 Task: Search for the email with the subject Request for a change in project deadline logged in from softage.1@softage.net with the filter, email from softage.6@softage.net and a new filter,  Mark as read
Action: Mouse moved to (911, 100)
Screenshot: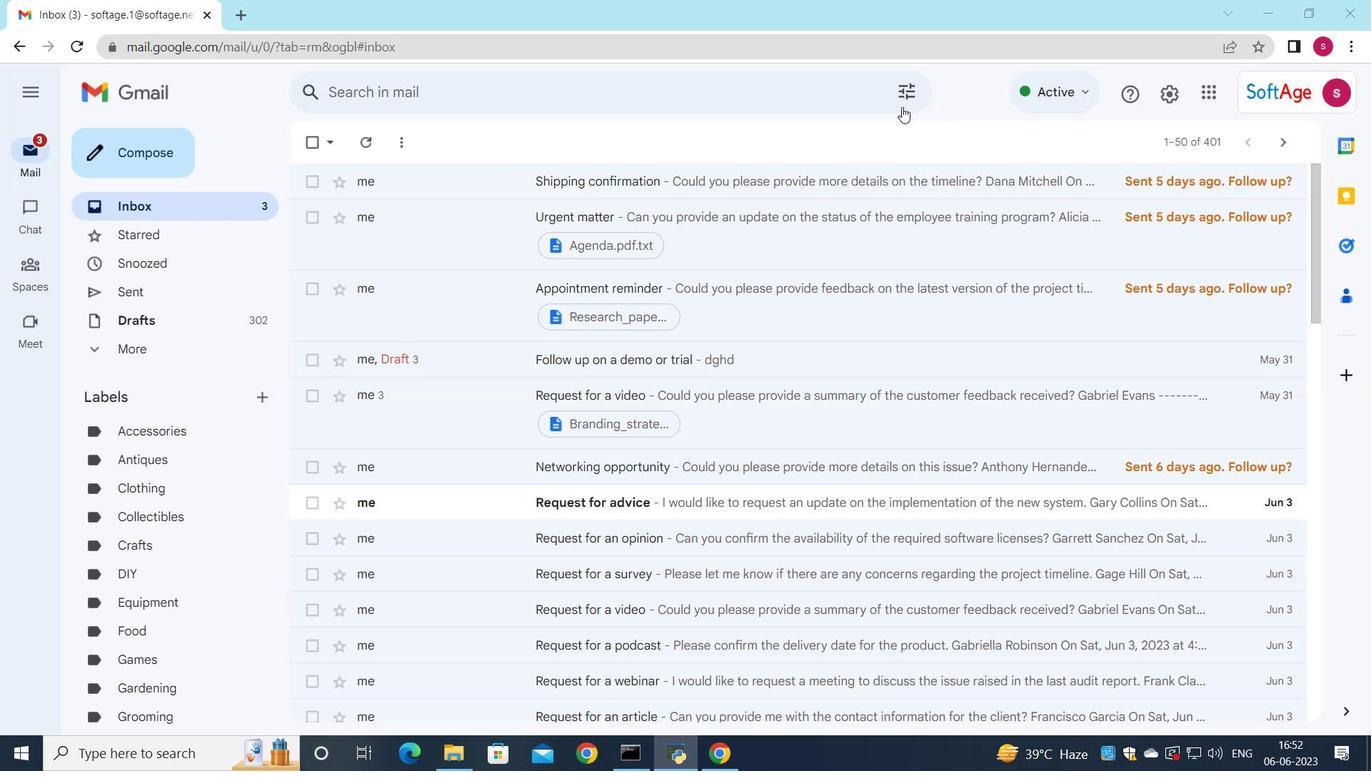 
Action: Mouse pressed left at (911, 100)
Screenshot: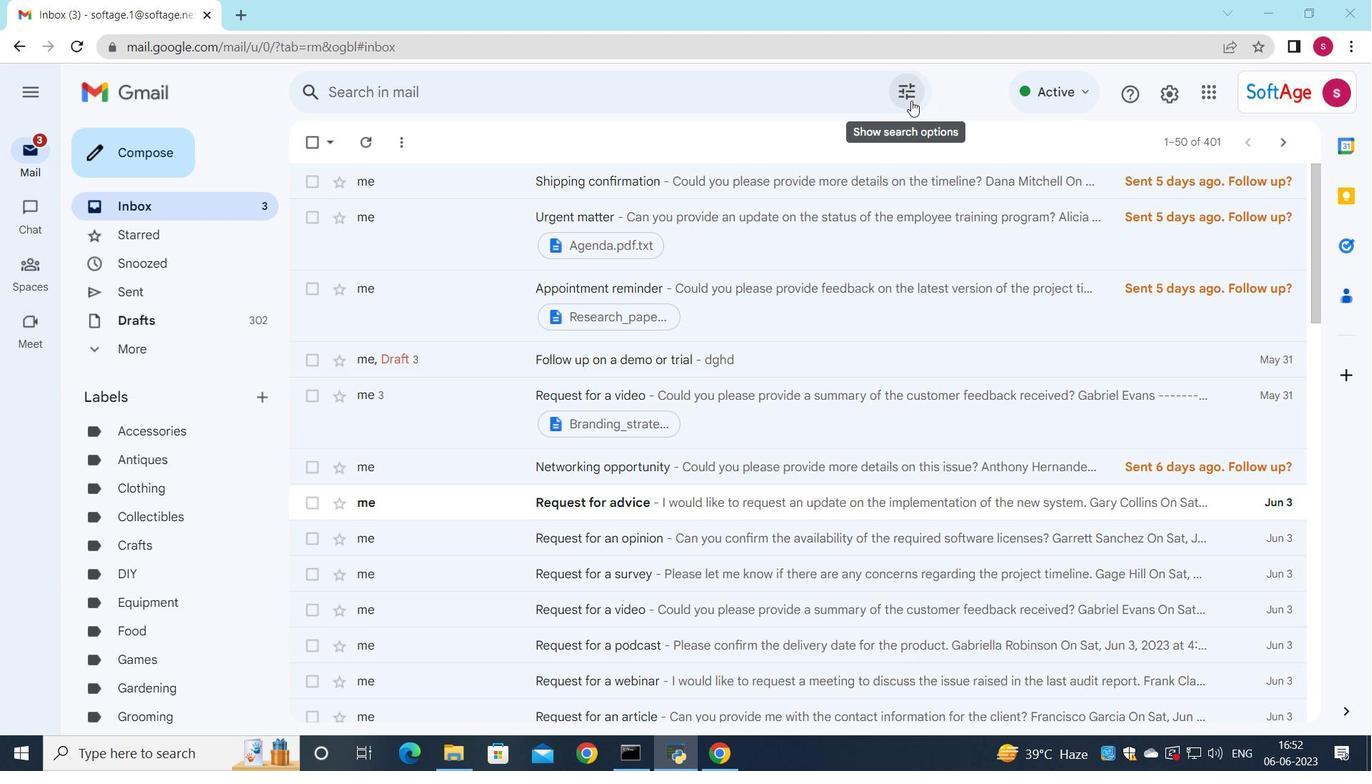 
Action: Mouse moved to (670, 202)
Screenshot: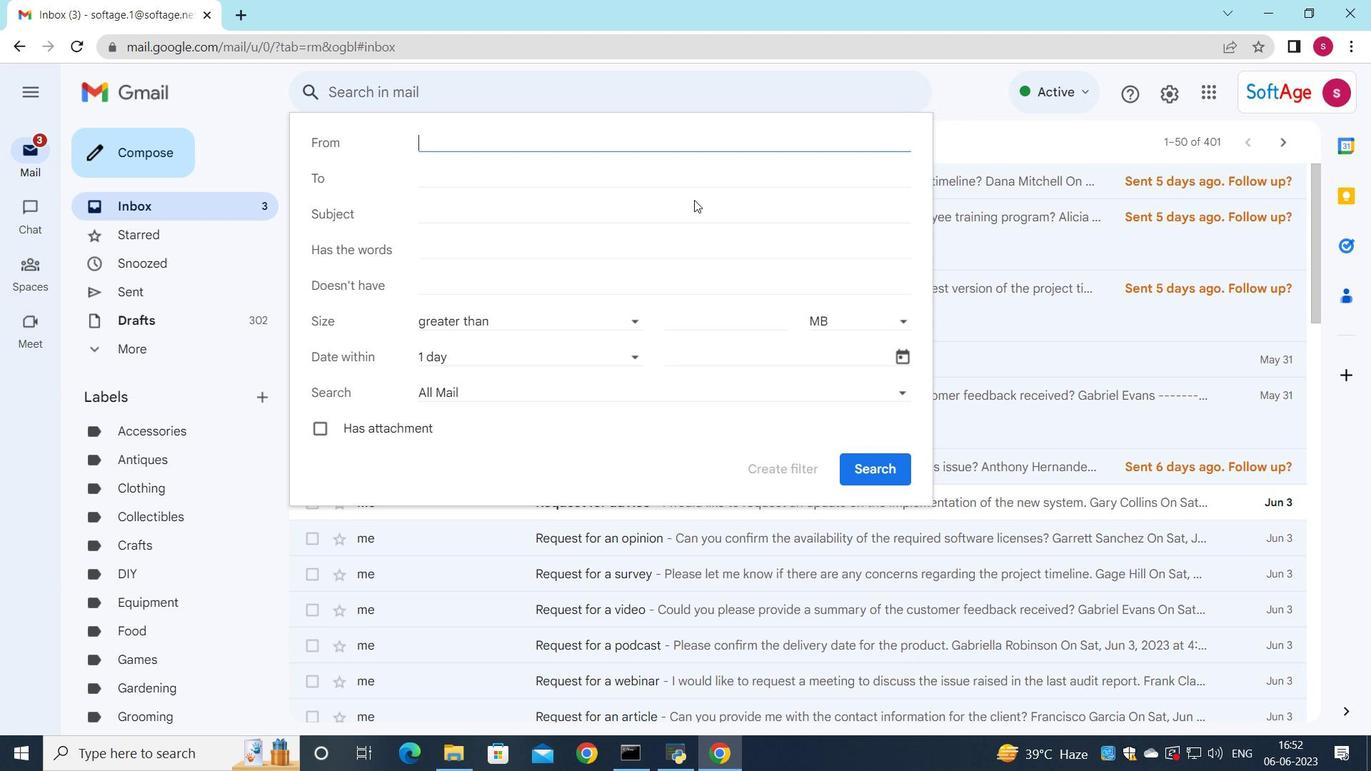 
Action: Key pressed s
Screenshot: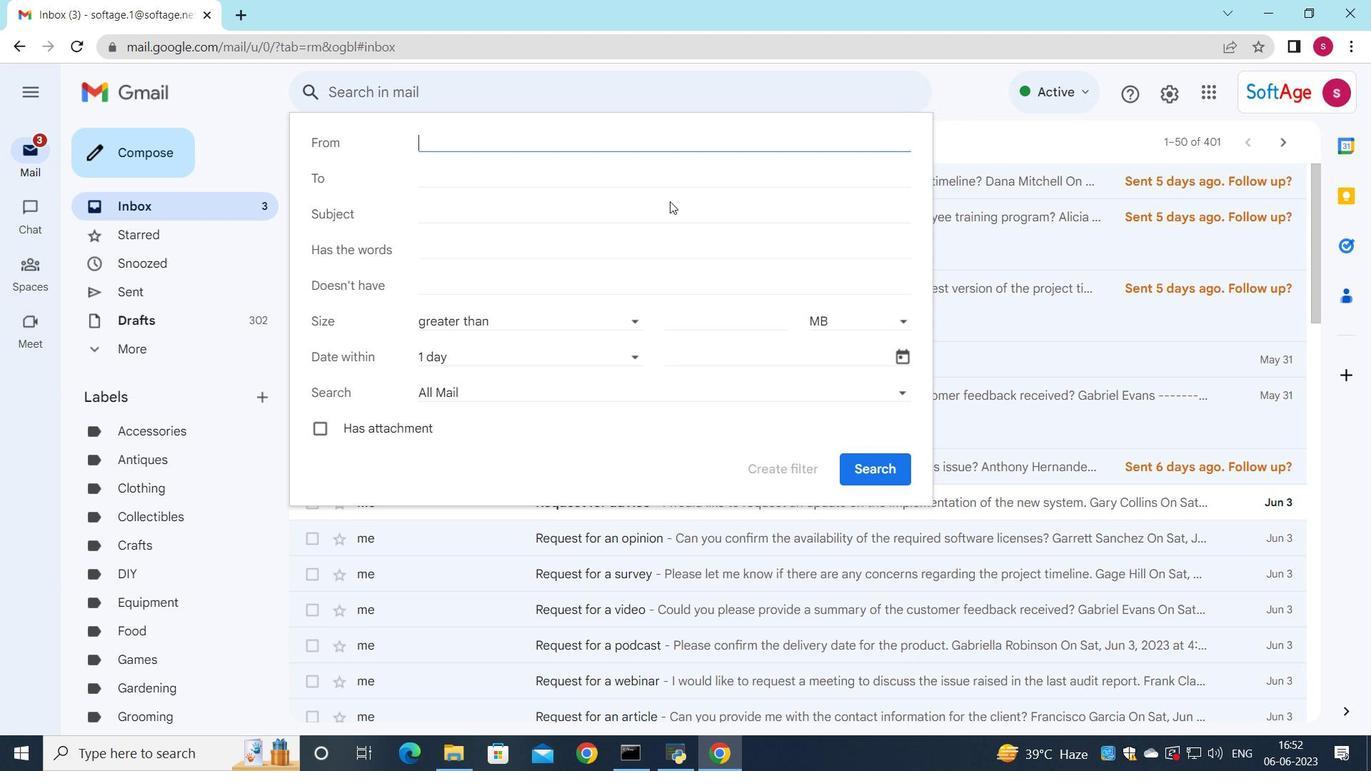 
Action: Mouse moved to (572, 183)
Screenshot: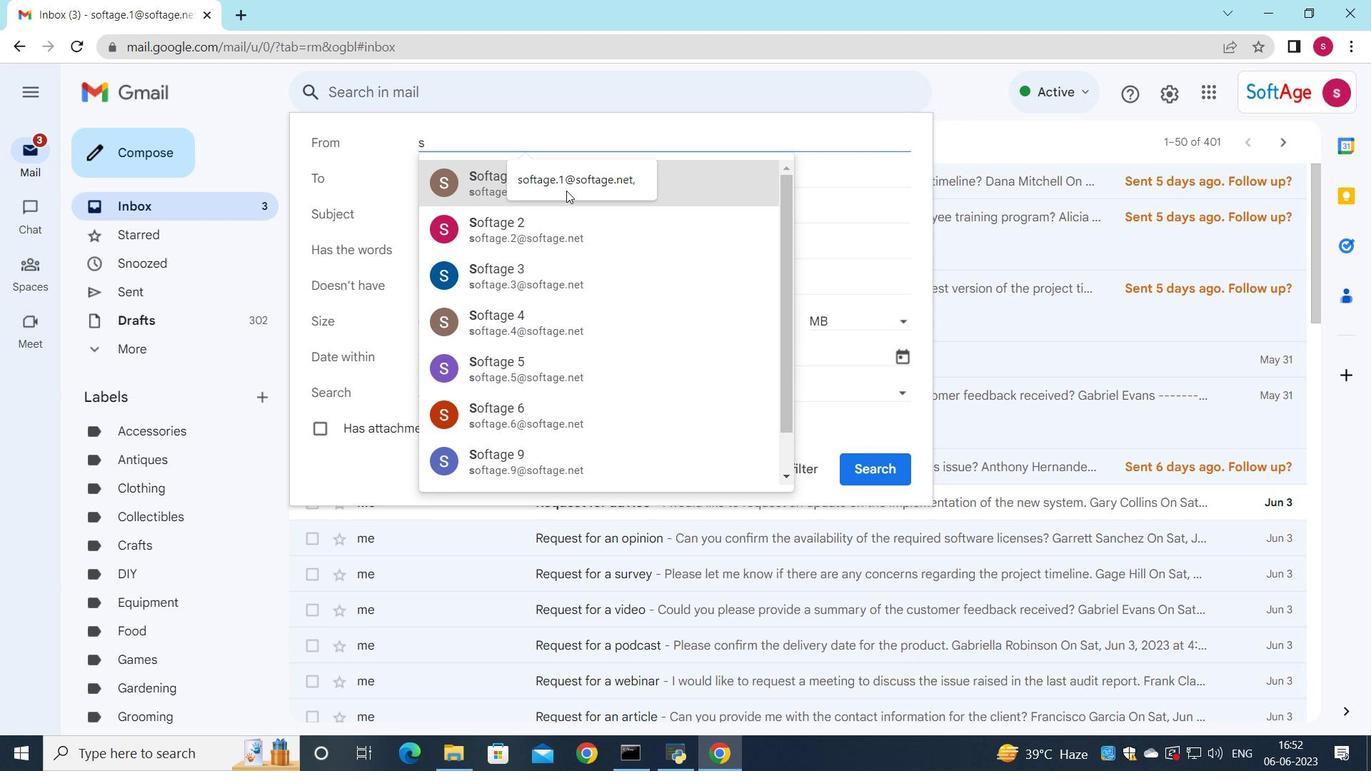 
Action: Mouse pressed left at (572, 183)
Screenshot: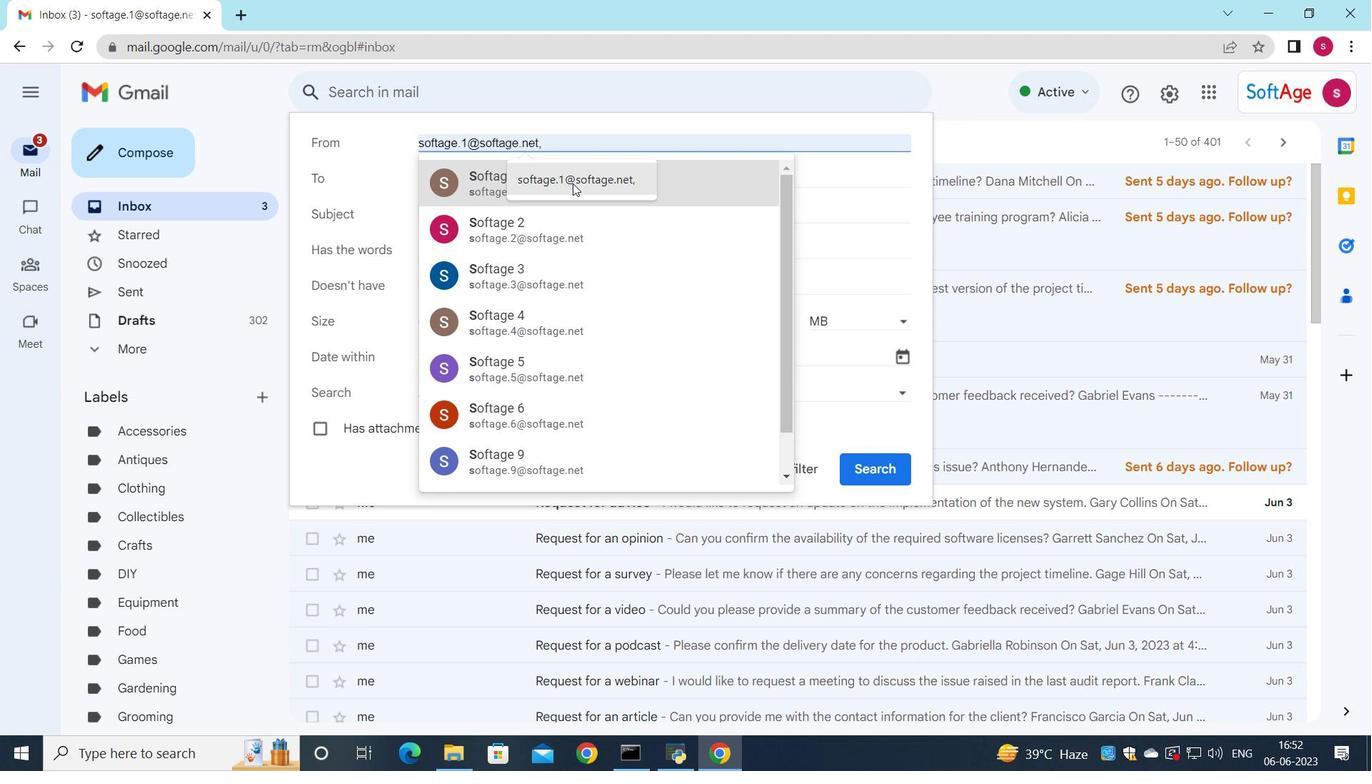 
Action: Mouse moved to (492, 192)
Screenshot: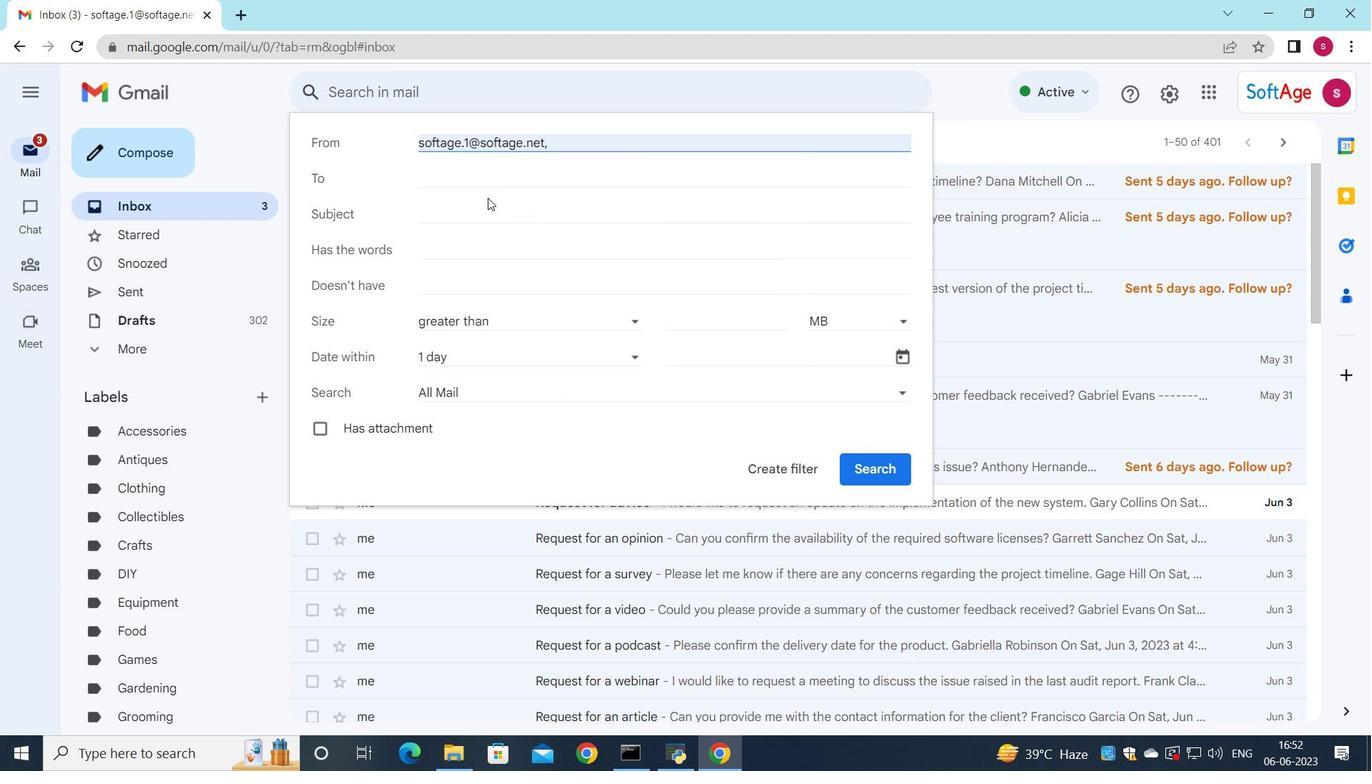 
Action: Mouse pressed left at (492, 192)
Screenshot: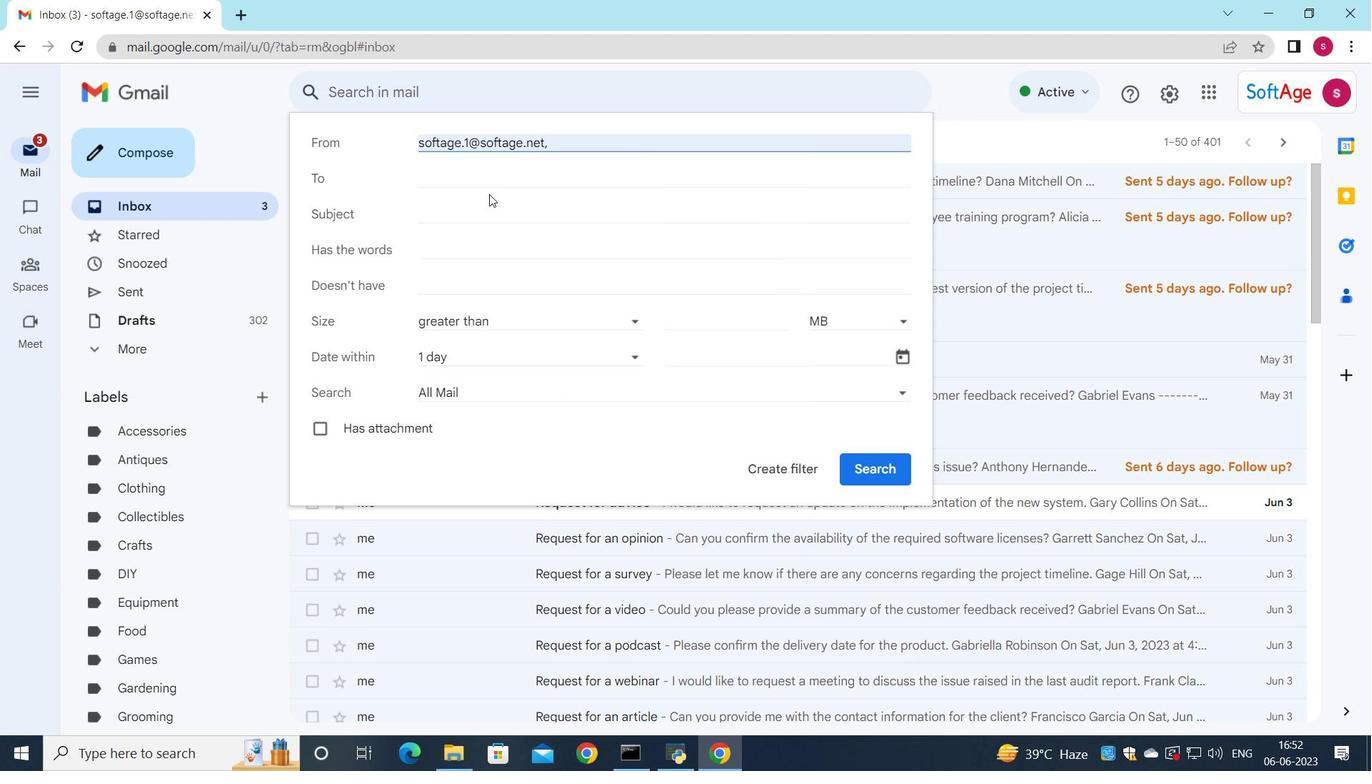 
Action: Mouse moved to (490, 182)
Screenshot: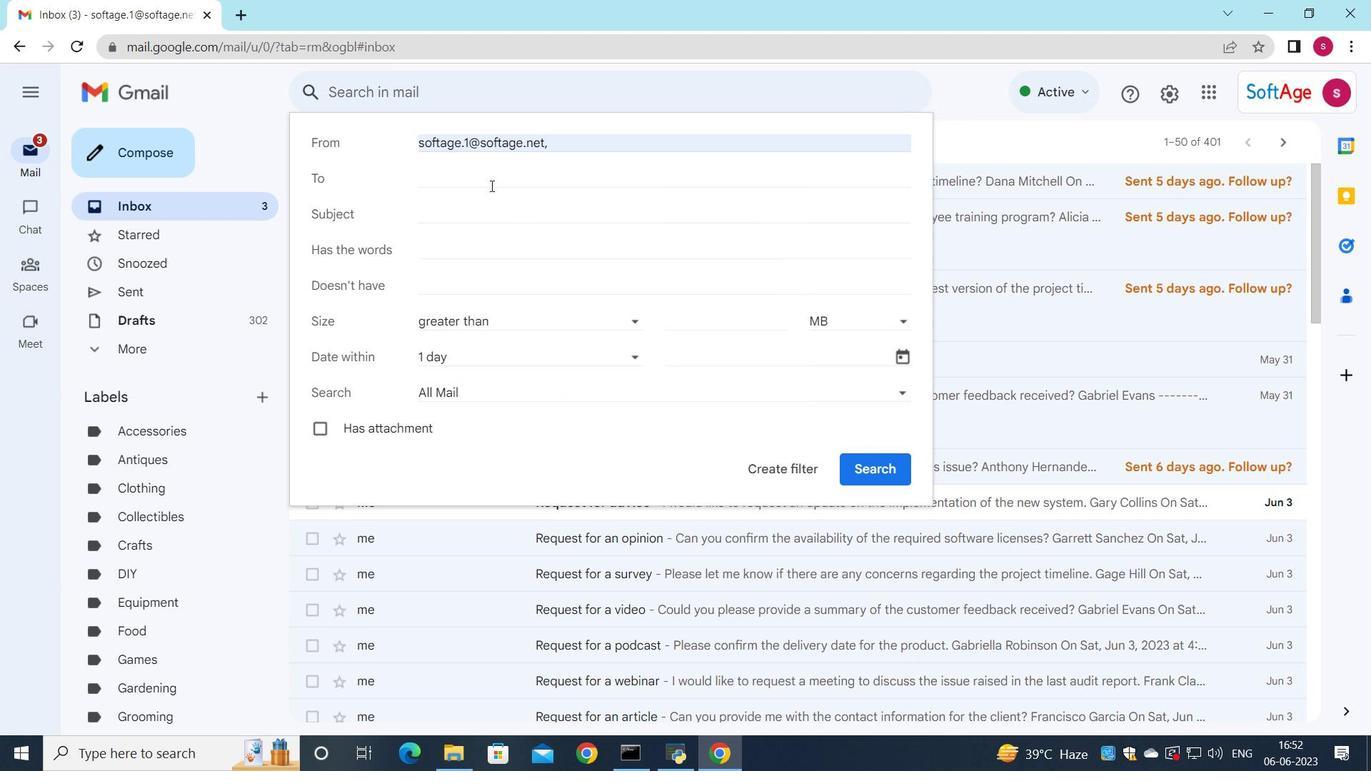 
Action: Mouse pressed left at (490, 182)
Screenshot: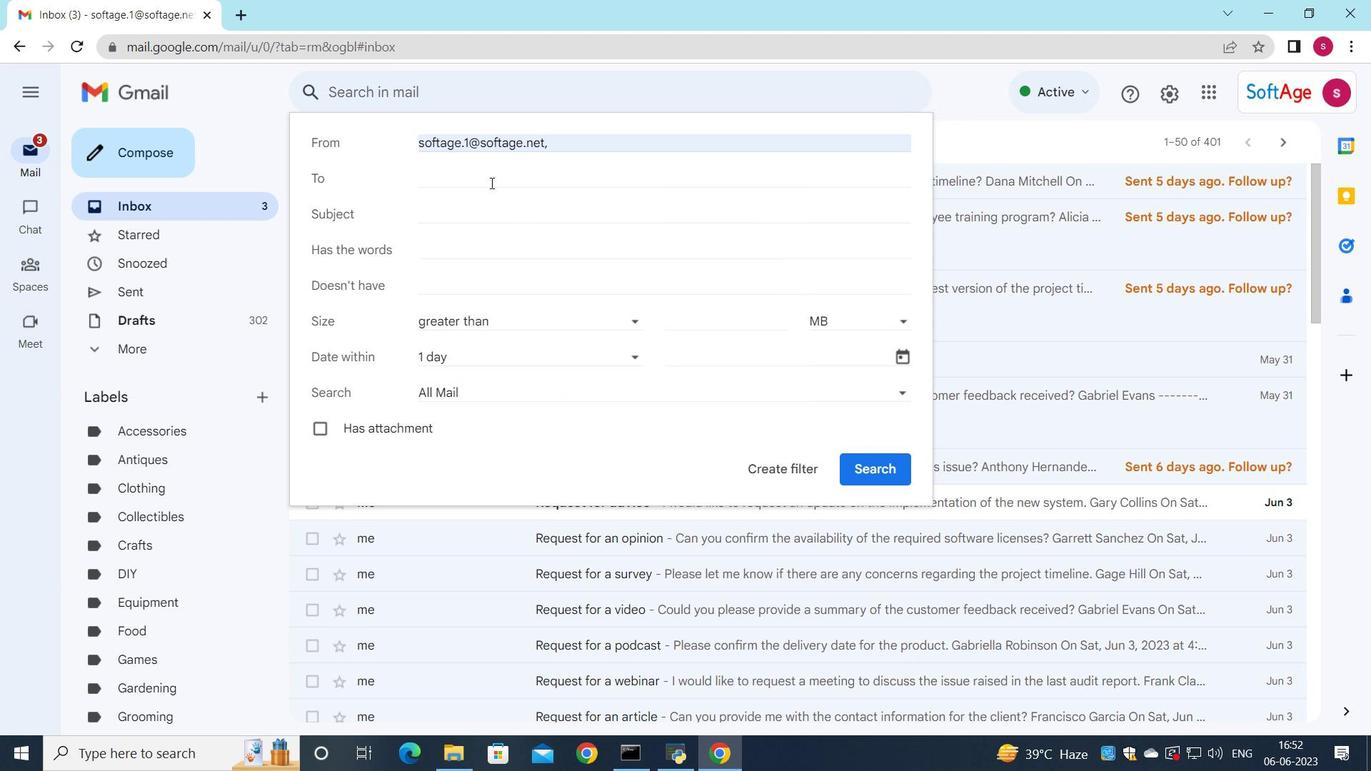 
Action: Key pressed s
Screenshot: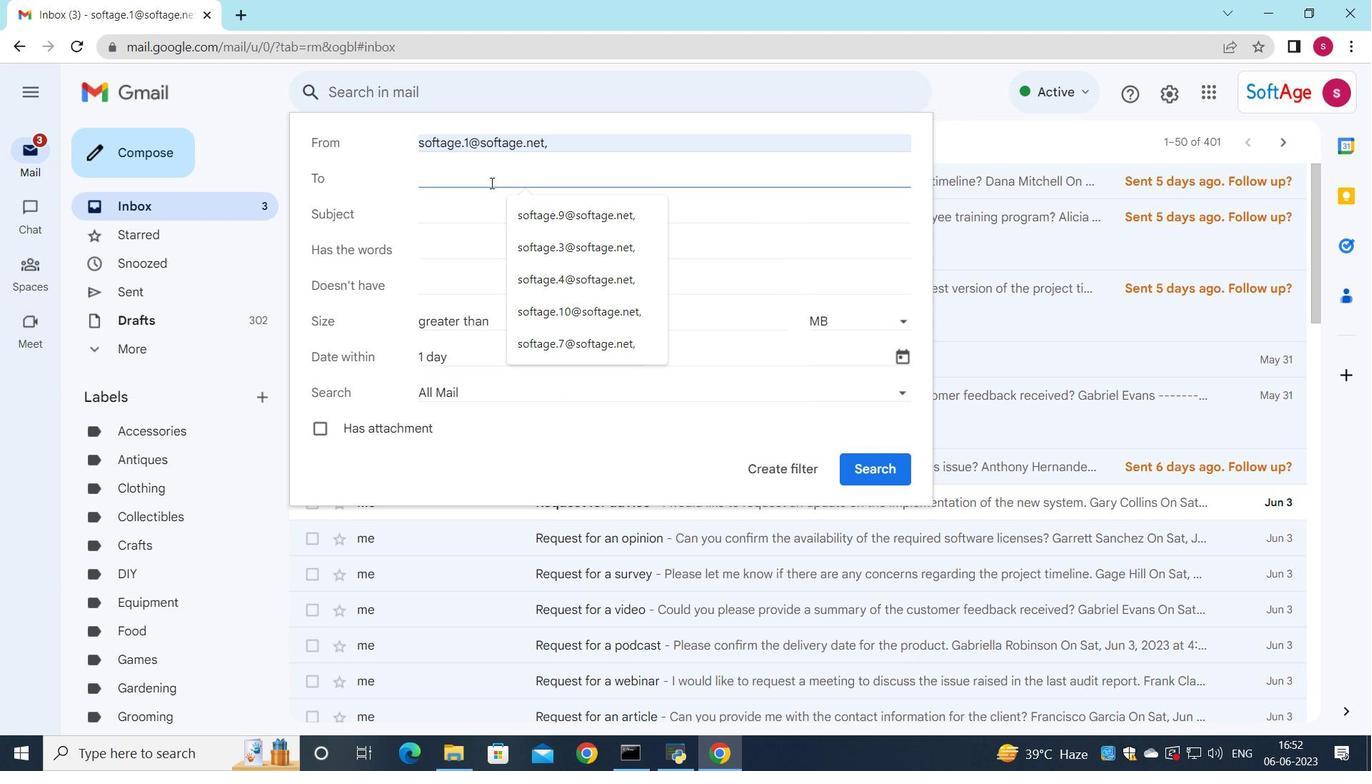
Action: Mouse moved to (521, 454)
Screenshot: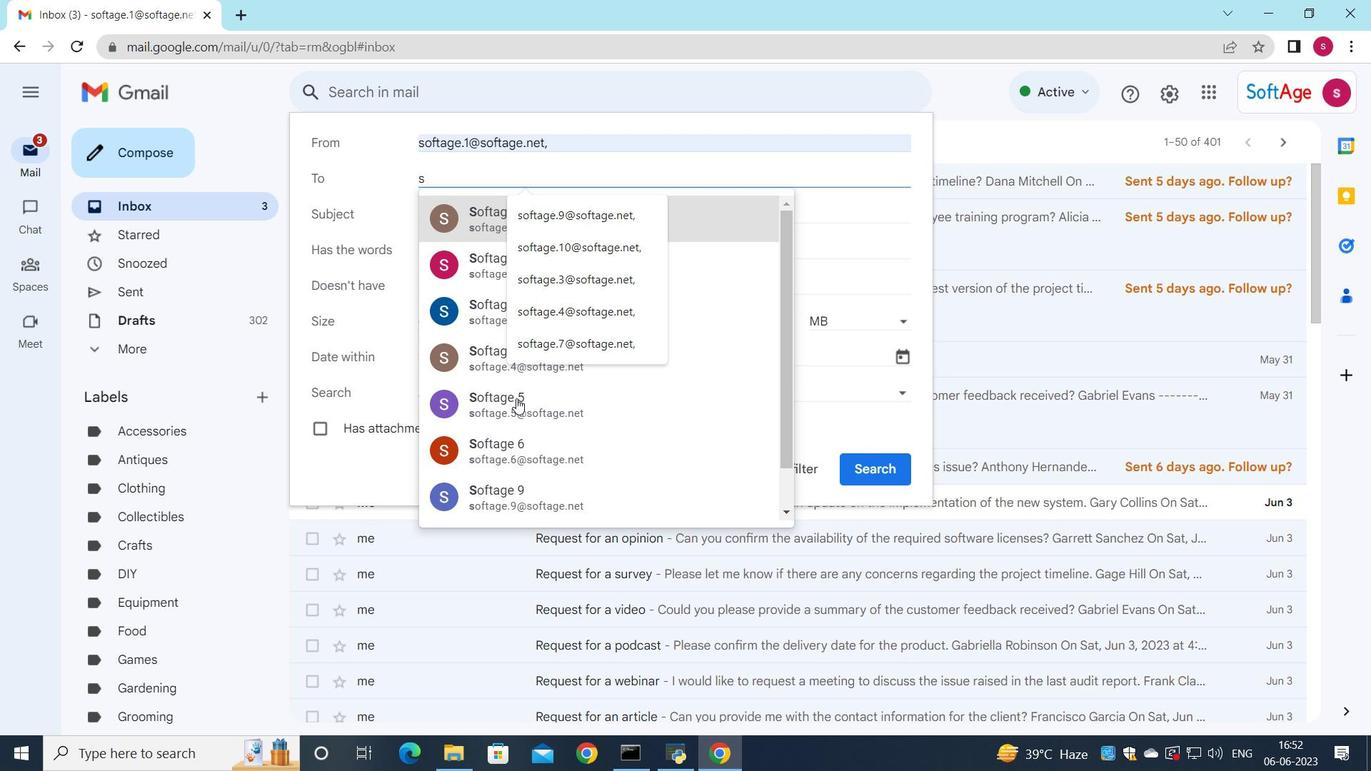 
Action: Mouse pressed left at (521, 454)
Screenshot: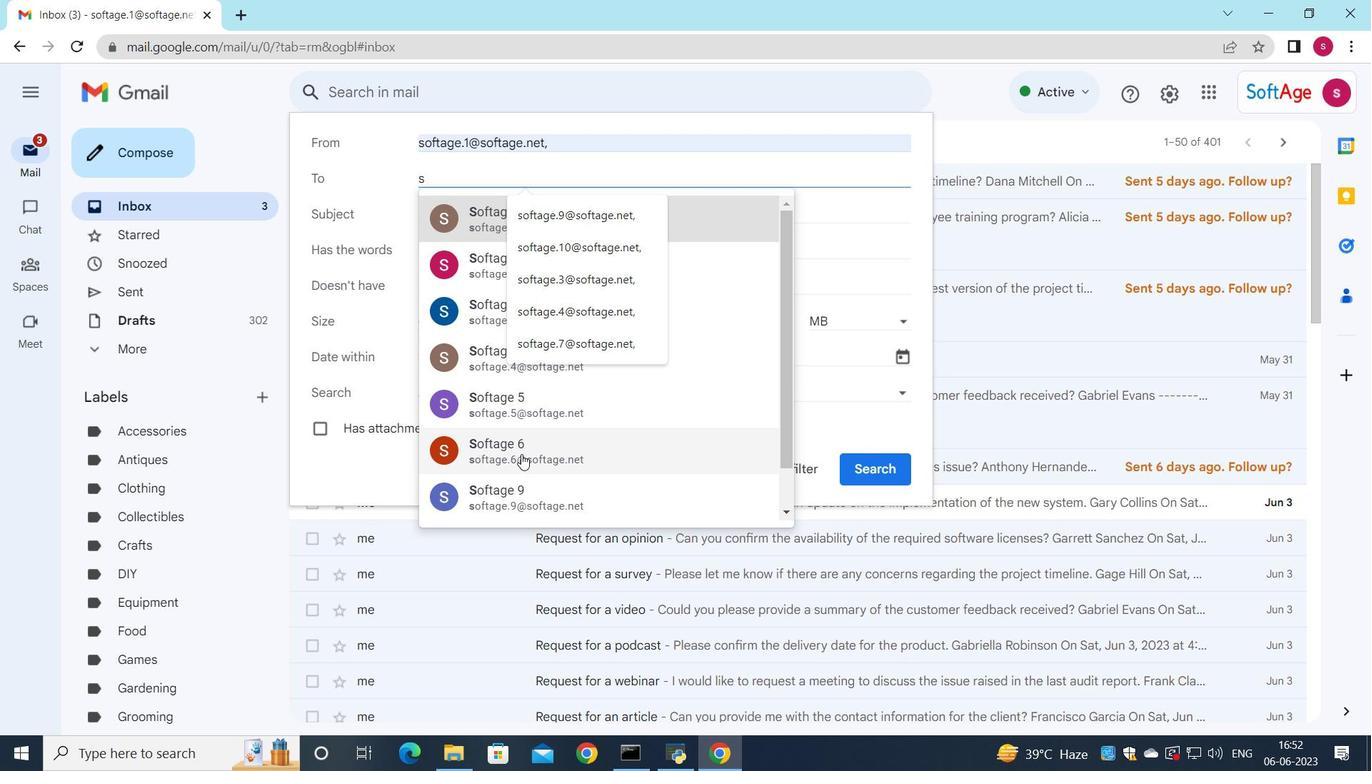 
Action: Mouse moved to (450, 216)
Screenshot: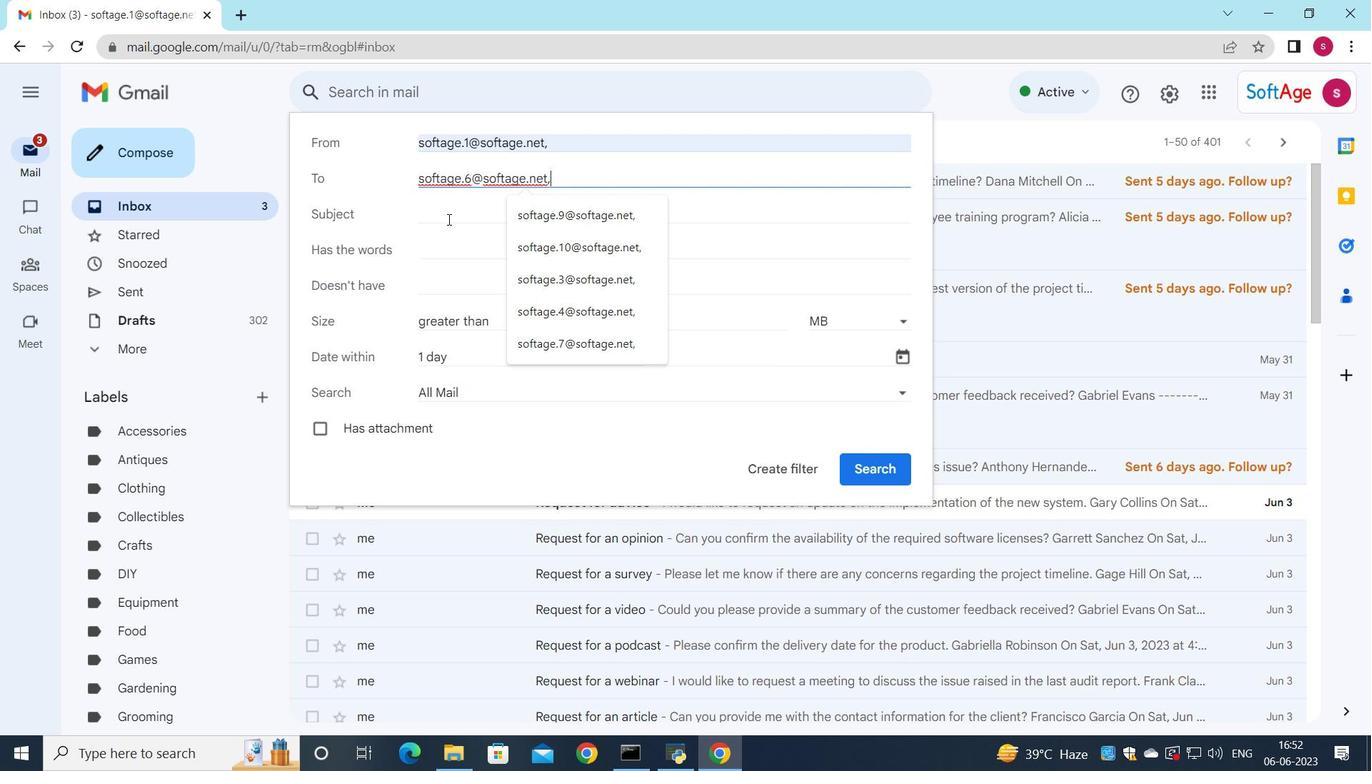 
Action: Mouse pressed left at (450, 217)
Screenshot: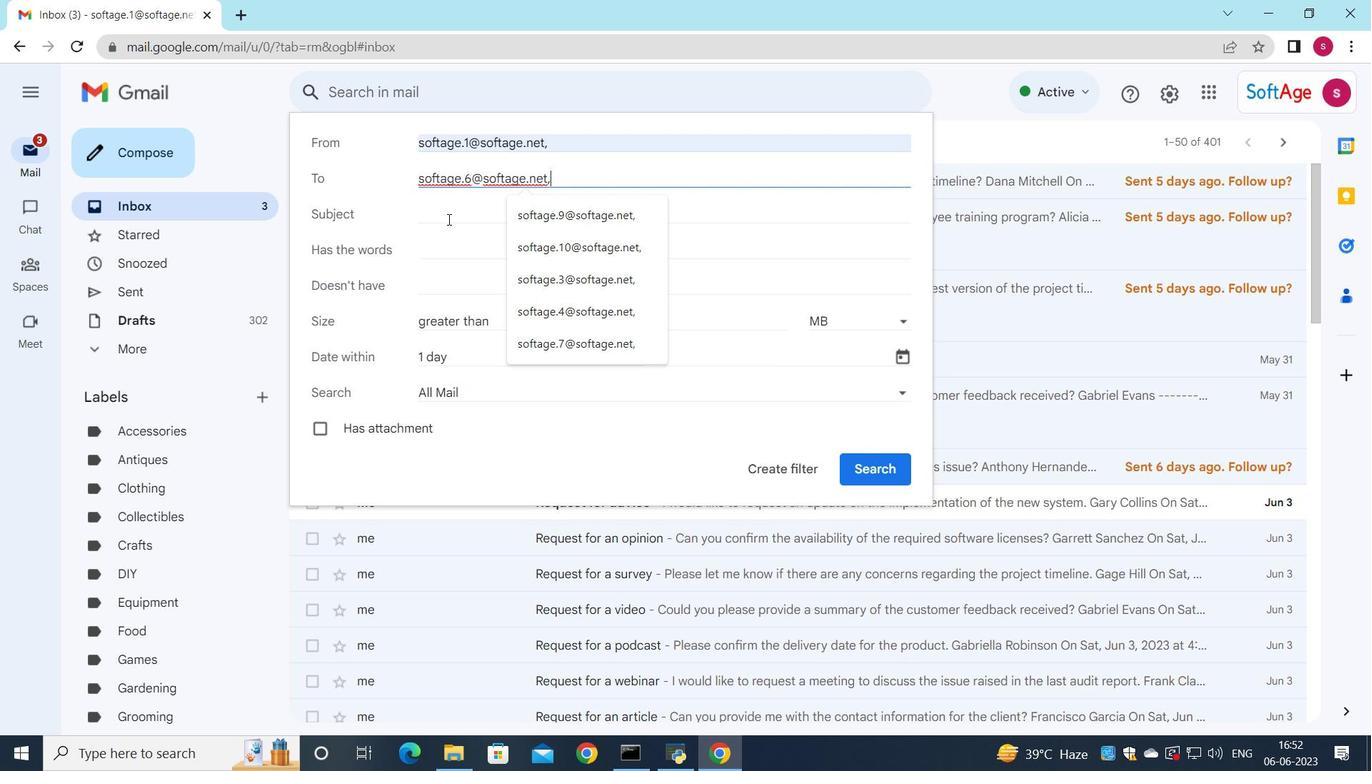 
Action: Key pressed <Key.shift>request<Key.space>for<Key.space>a<Key.space>change<Key.space>in<Key.space>project<Key.space>deadline<Key.space>
Screenshot: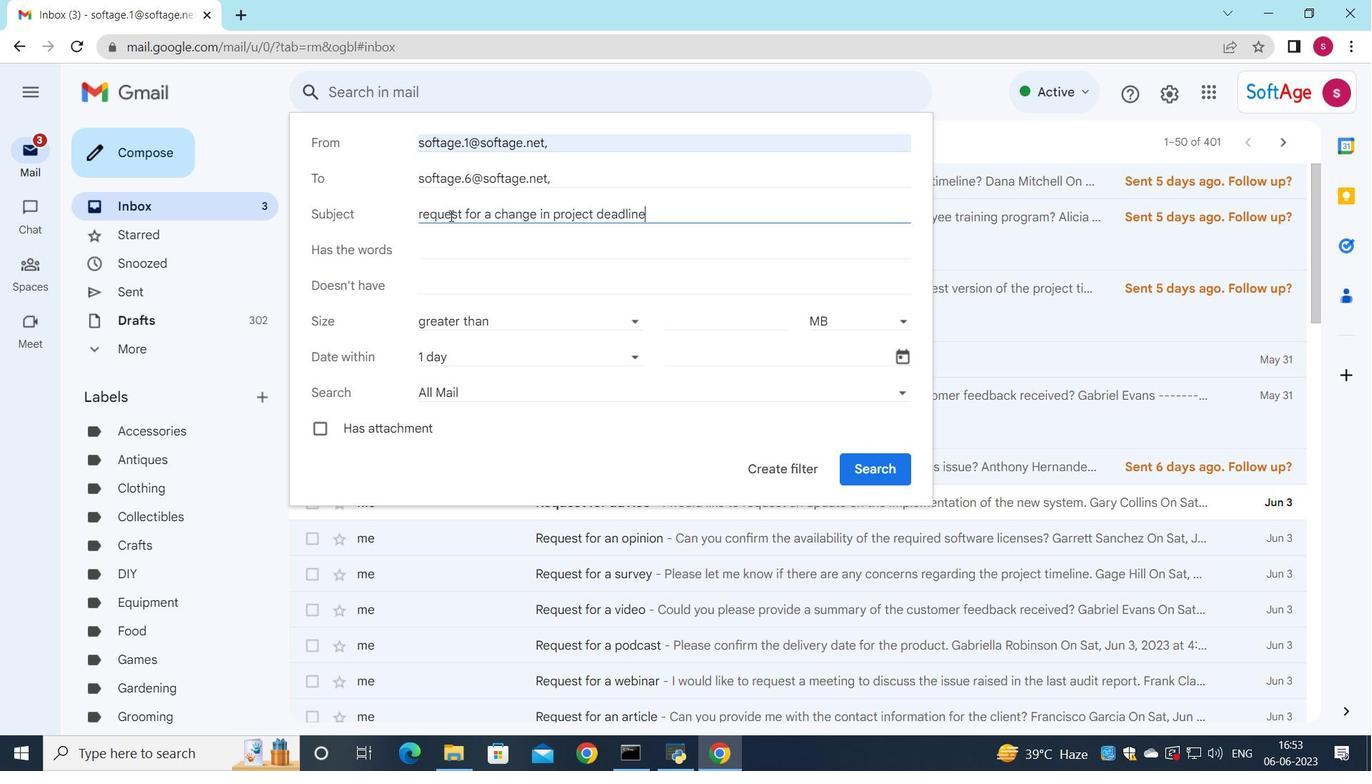 
Action: Mouse moved to (598, 352)
Screenshot: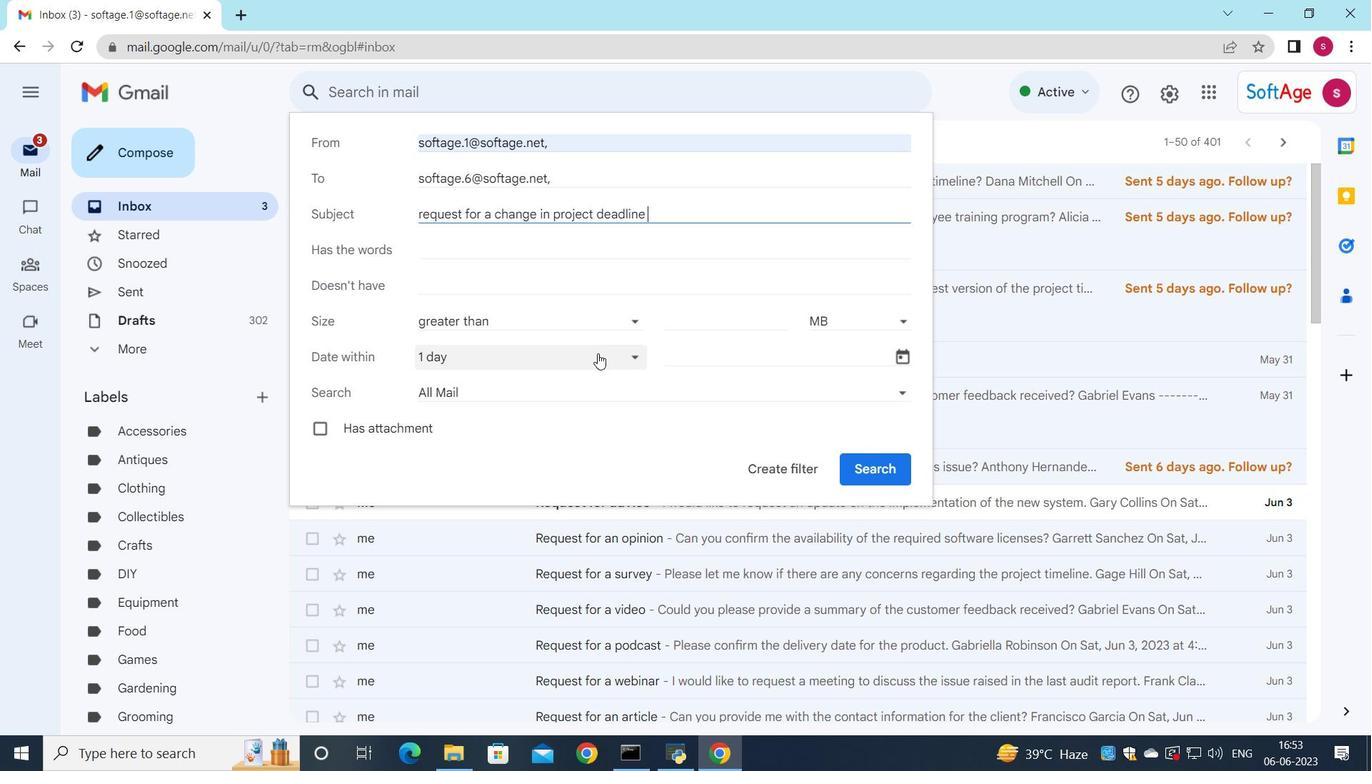 
Action: Mouse pressed left at (598, 352)
Screenshot: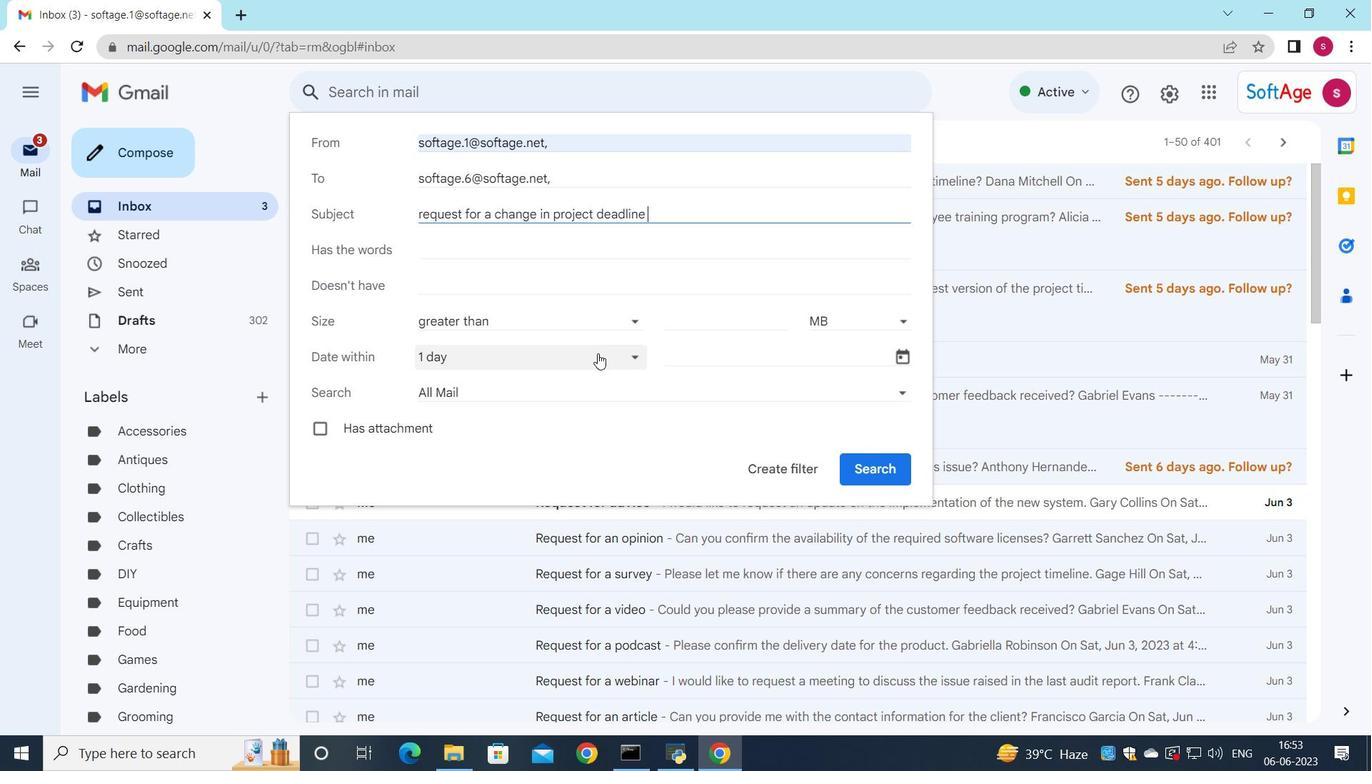 
Action: Mouse moved to (492, 561)
Screenshot: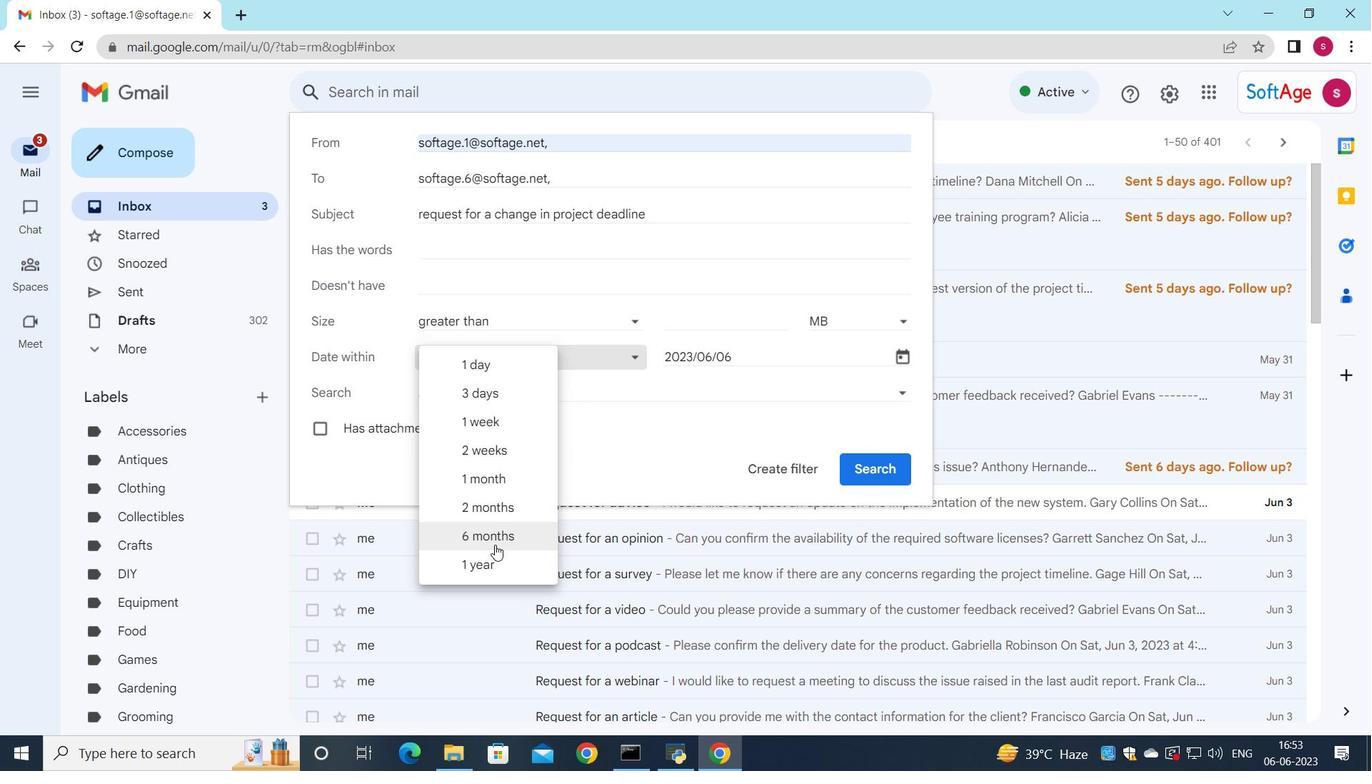 
Action: Mouse pressed left at (492, 561)
Screenshot: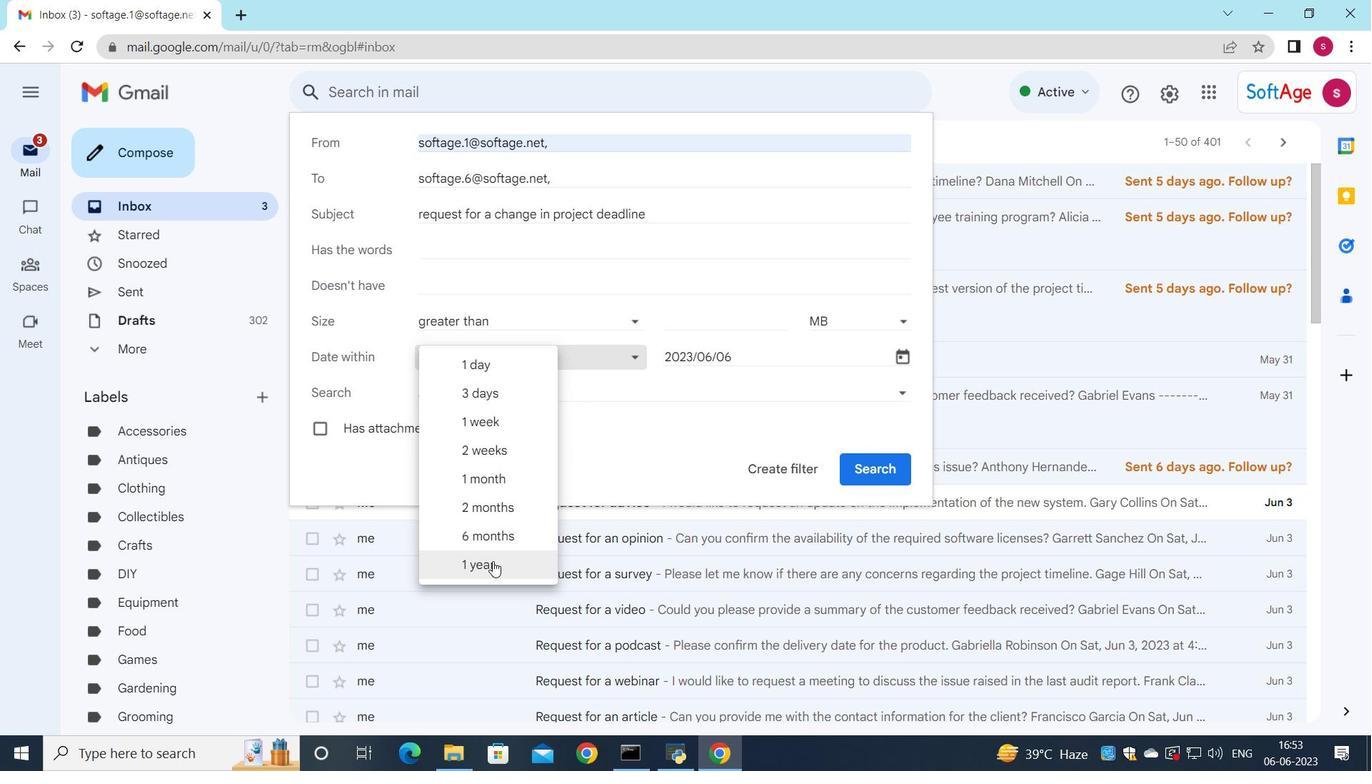
Action: Mouse moved to (779, 470)
Screenshot: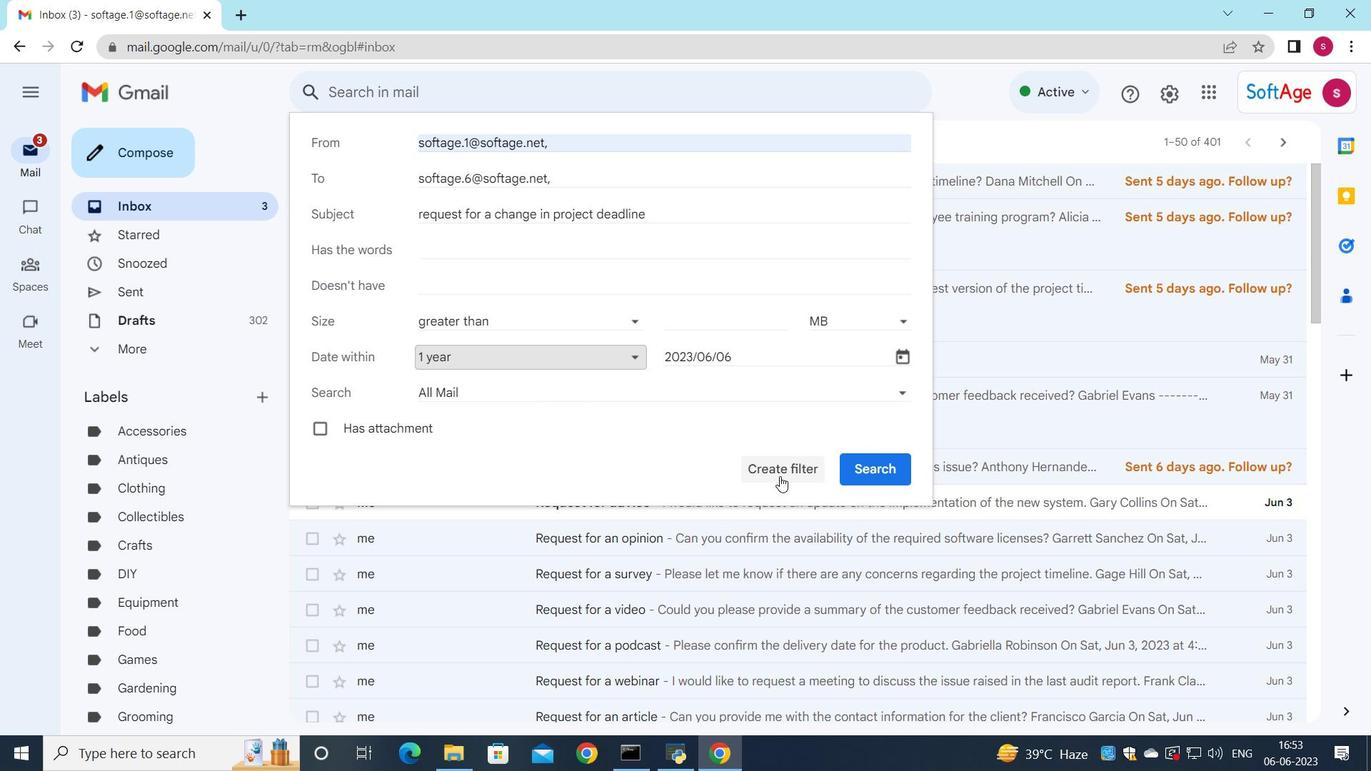 
Action: Mouse pressed left at (779, 470)
Screenshot: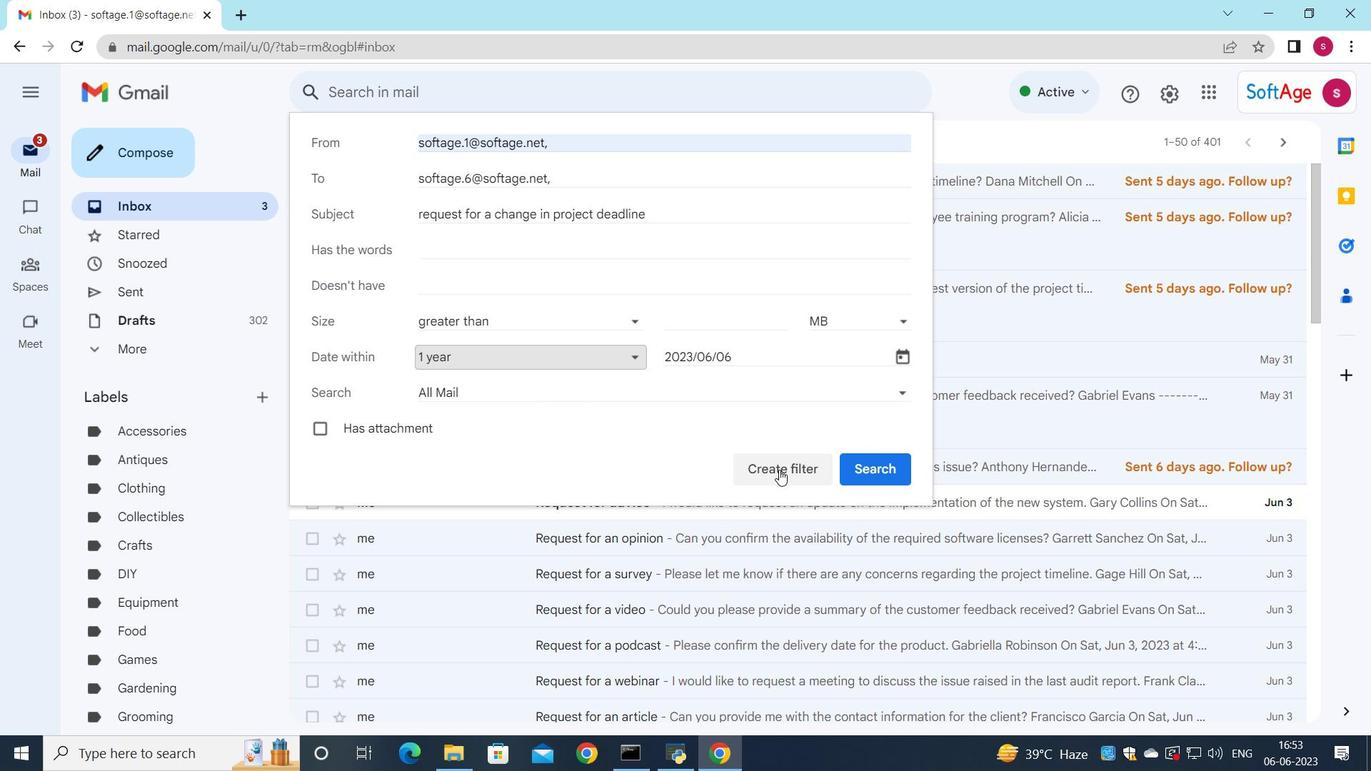 
Action: Mouse moved to (343, 209)
Screenshot: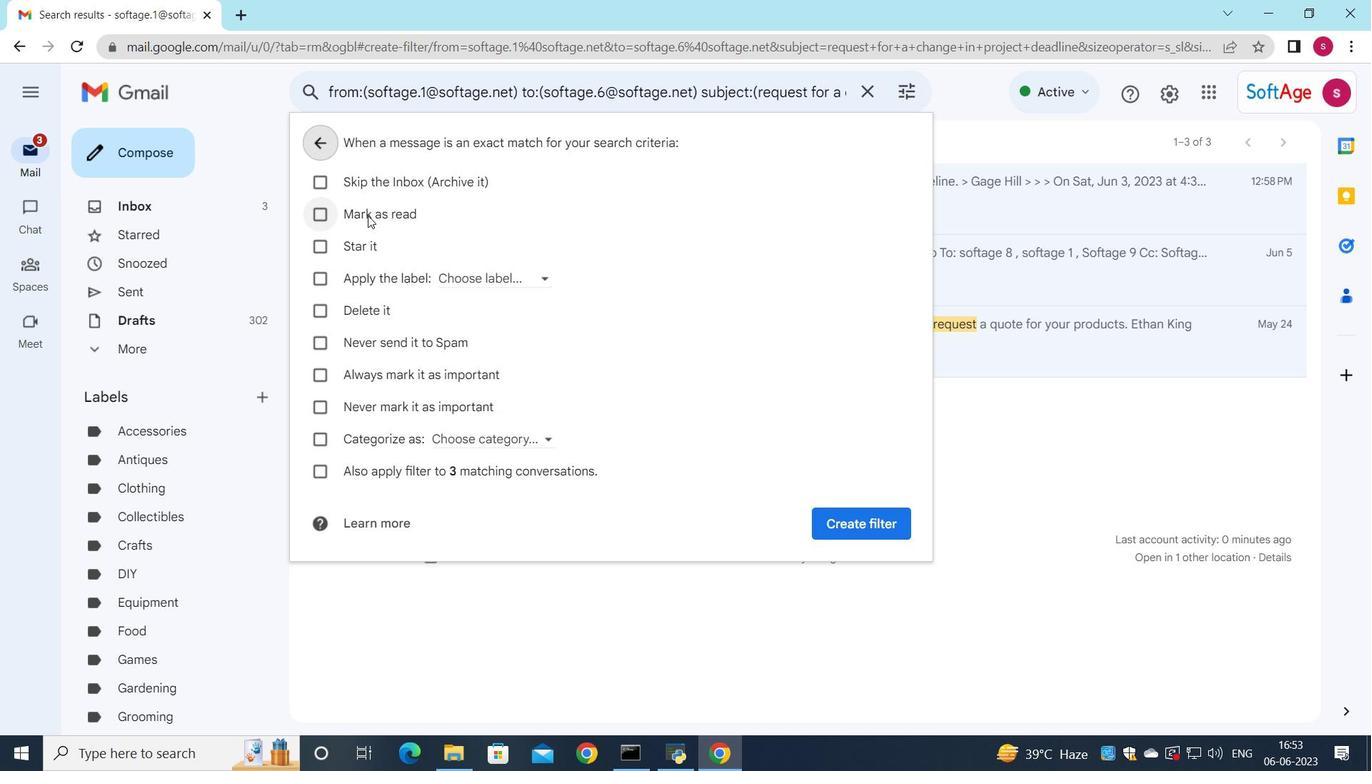 
Action: Mouse pressed left at (343, 209)
Screenshot: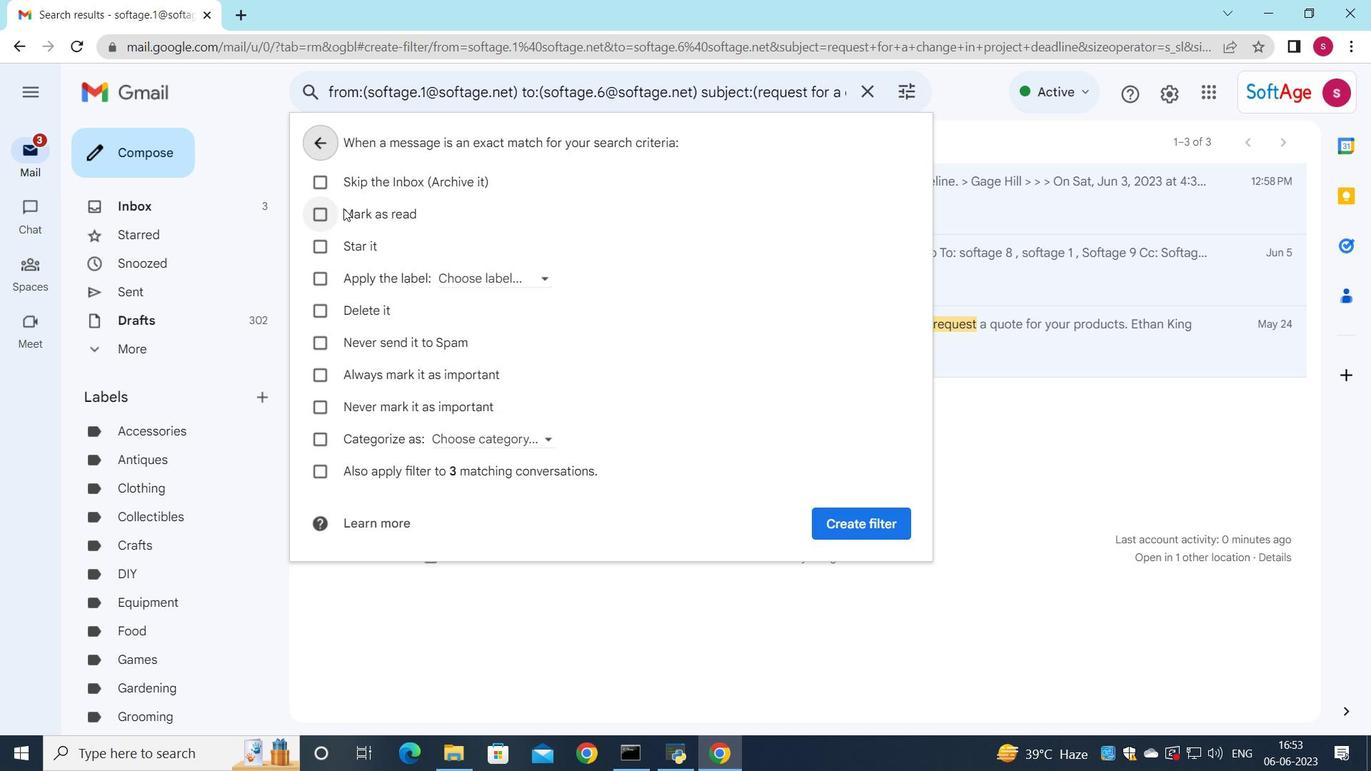 
Action: Mouse moved to (879, 530)
Screenshot: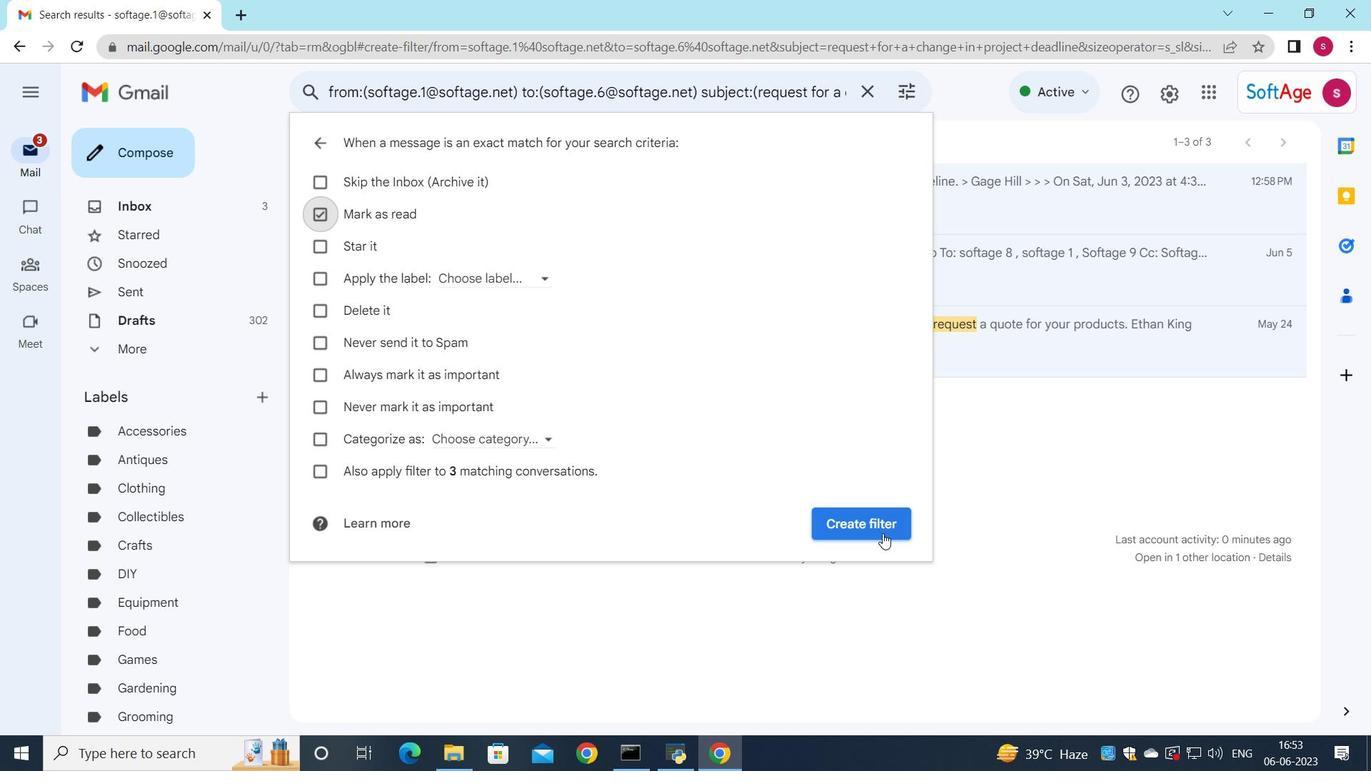 
Action: Mouse pressed left at (879, 530)
Screenshot: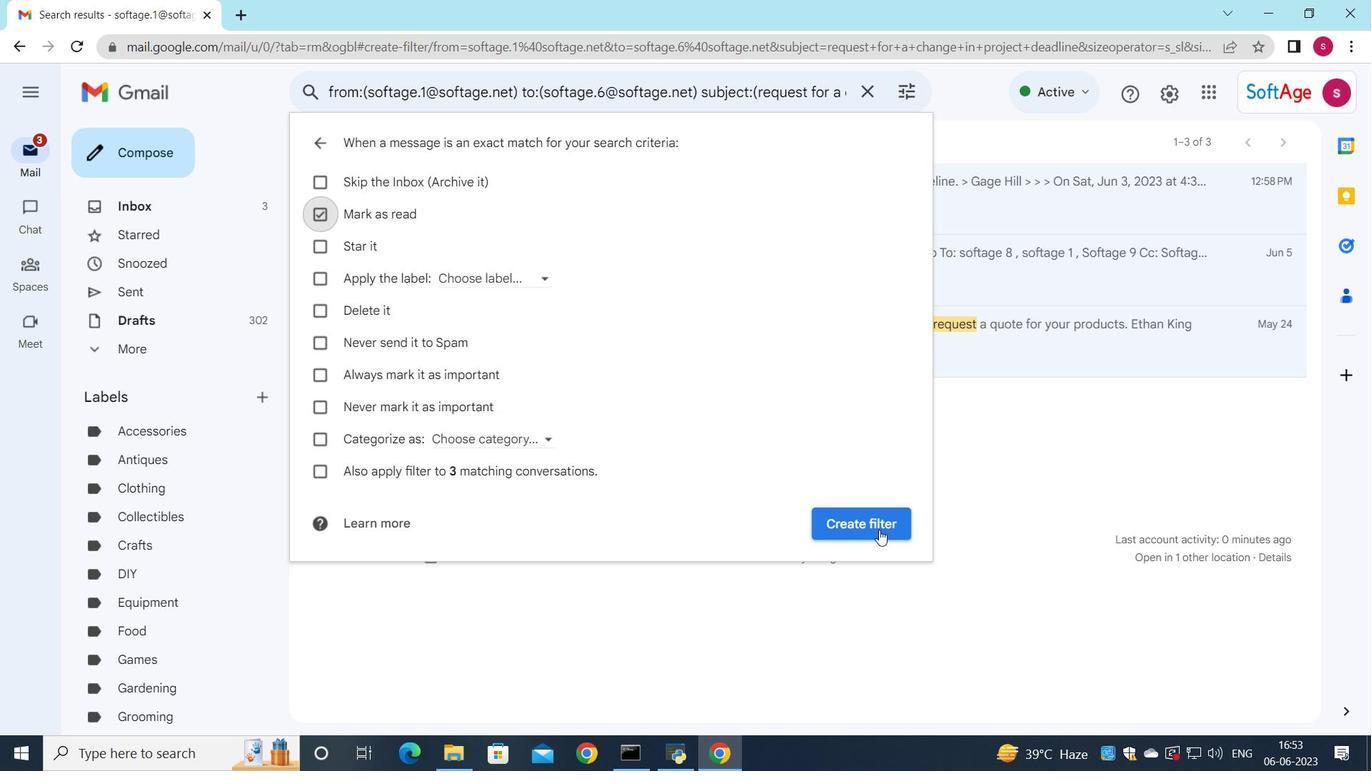 
Action: Mouse moved to (735, 437)
Screenshot: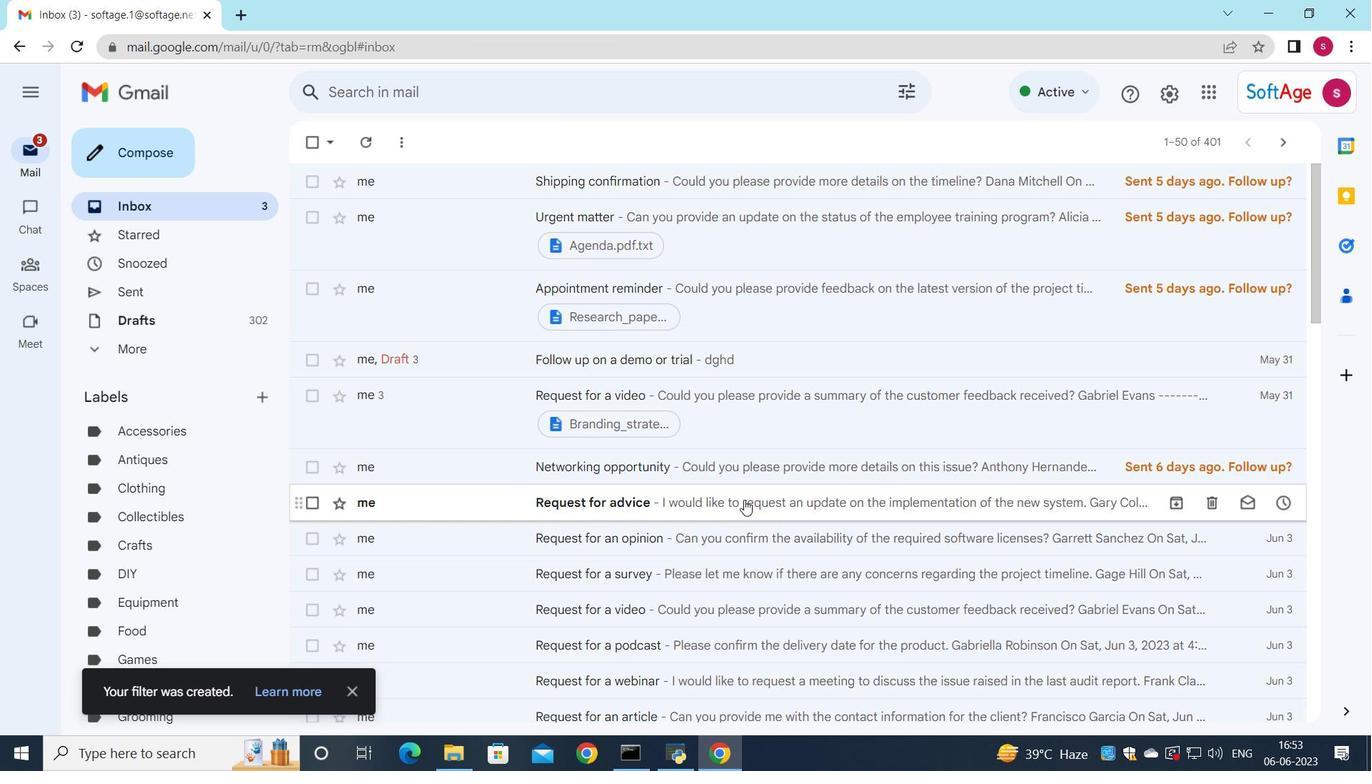 
